Task: Create List Employee Relations in Board Customer Journey Mapping Tools to Workspace Financial Management. Create List Employee Handbook in Board Employer Branding to Workspace Financial Management. Create List Workplace Policies in Board Product Market Fit Analysis and Validation to Workspace Financial Management
Action: Mouse moved to (96, 248)
Screenshot: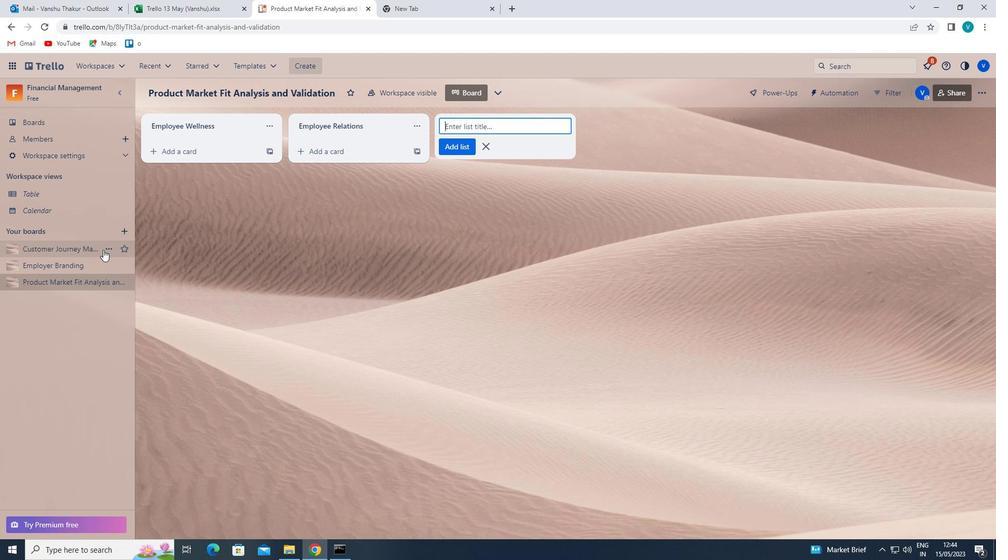
Action: Mouse pressed left at (96, 248)
Screenshot: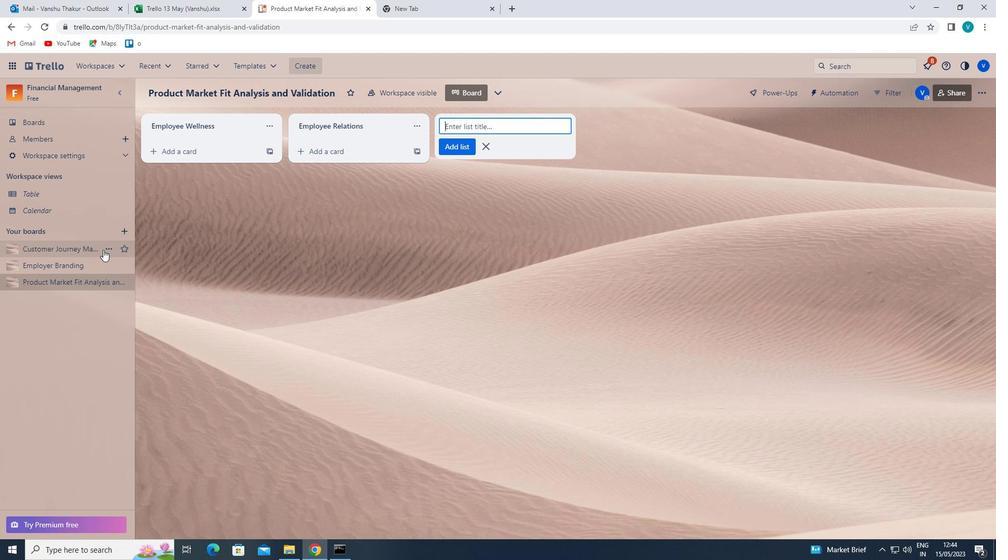 
Action: Mouse moved to (493, 128)
Screenshot: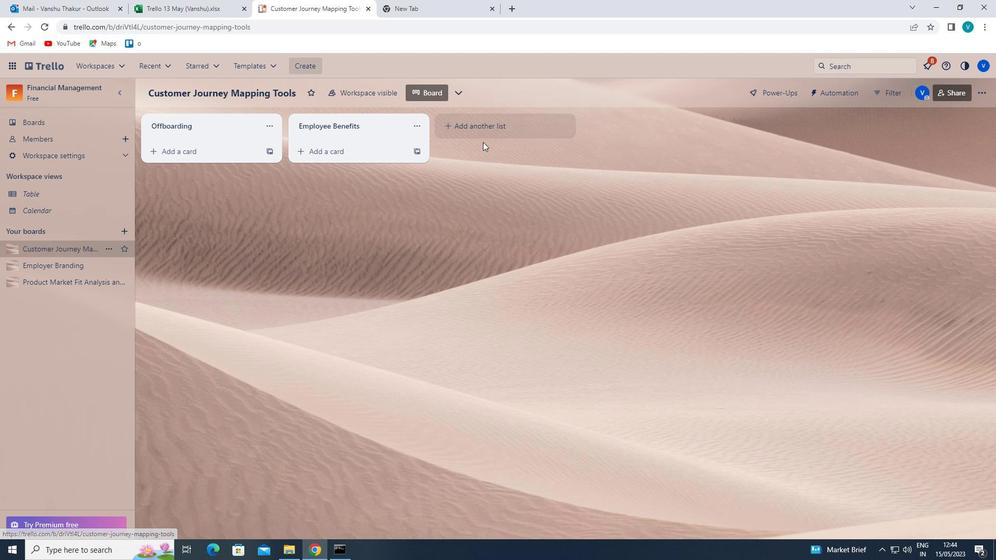 
Action: Mouse pressed left at (493, 128)
Screenshot: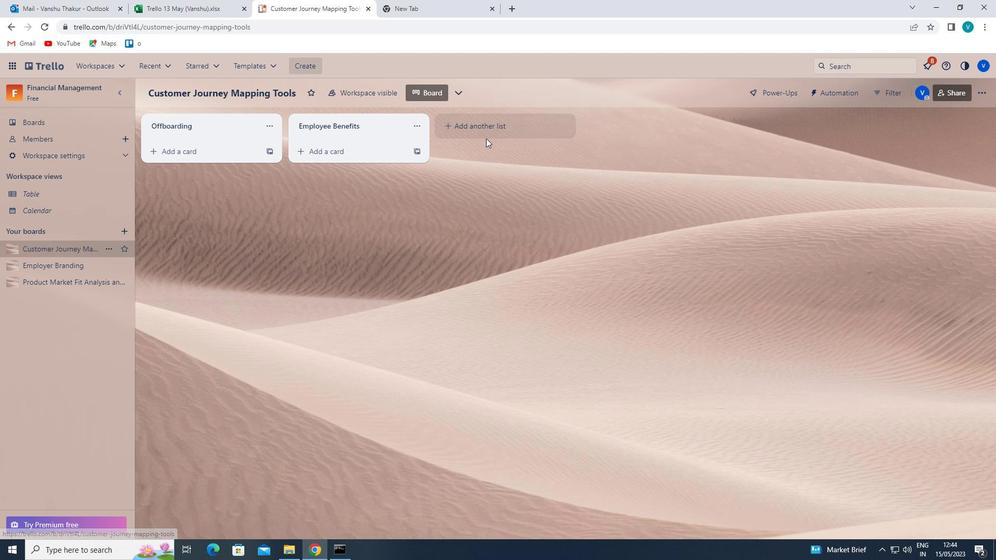 
Action: Key pressed <Key.shift>EMPLOYEE<Key.space><Key.shift>RELATIONS<Key.enter>
Screenshot: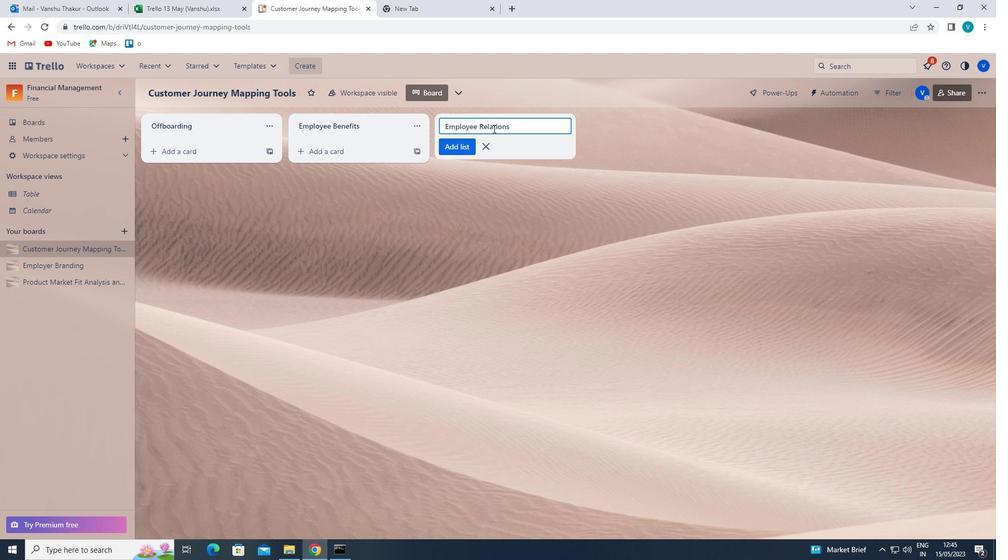 
Action: Mouse moved to (72, 262)
Screenshot: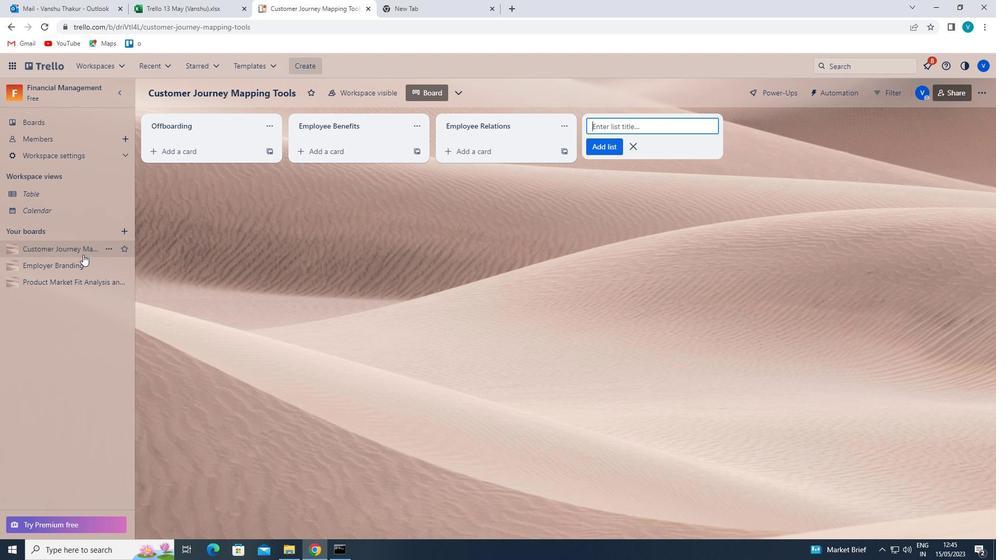 
Action: Mouse pressed left at (72, 262)
Screenshot: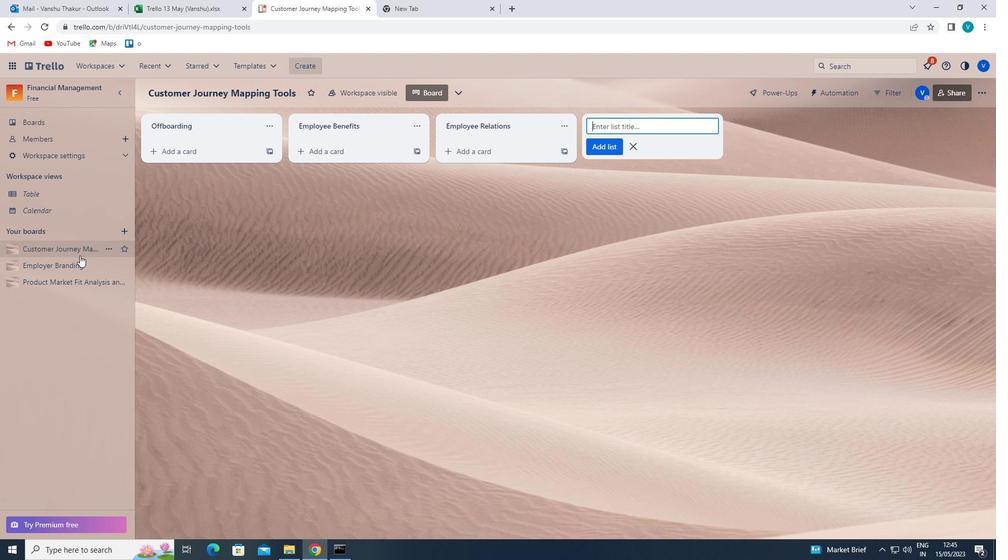 
Action: Mouse moved to (513, 132)
Screenshot: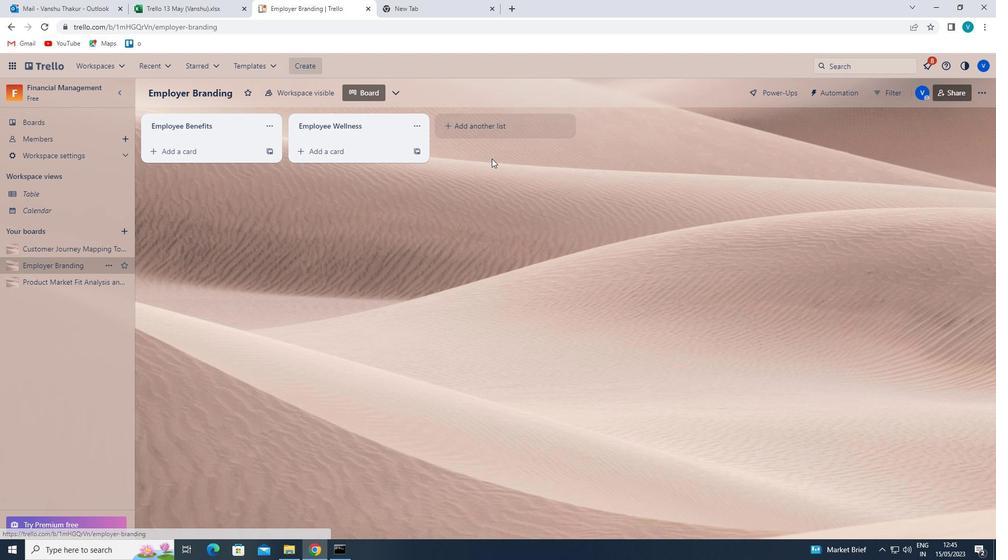 
Action: Mouse pressed left at (513, 132)
Screenshot: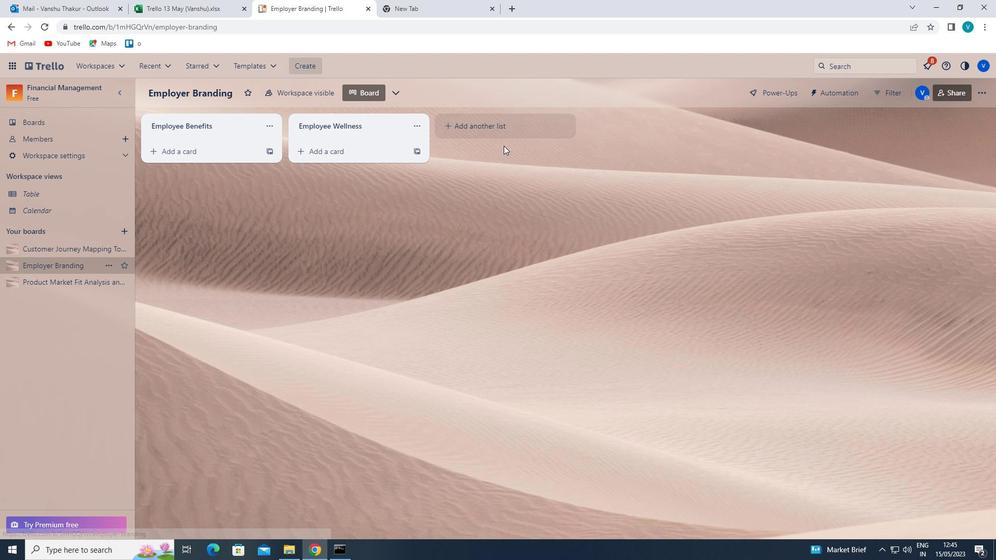 
Action: Mouse moved to (505, 136)
Screenshot: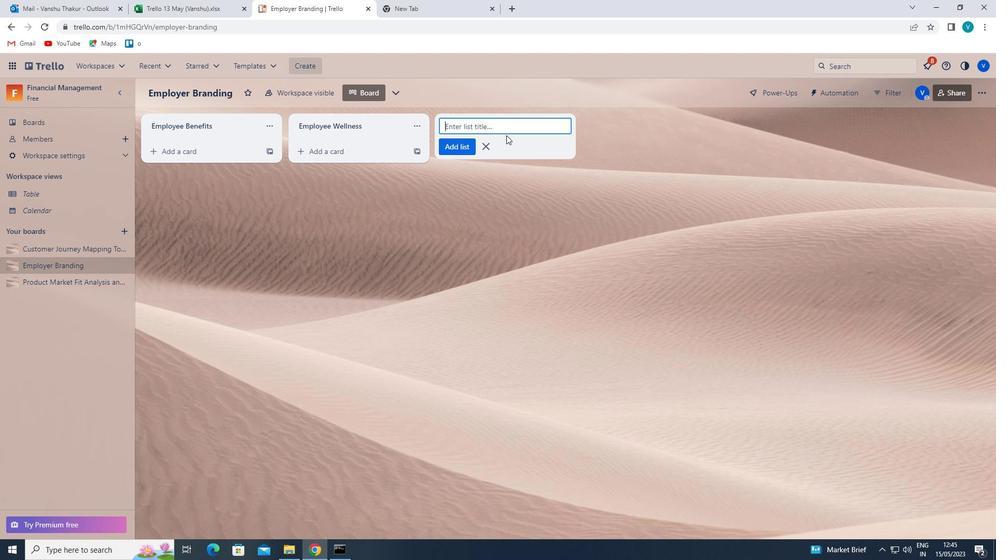 
Action: Key pressed <Key.shift>E
Screenshot: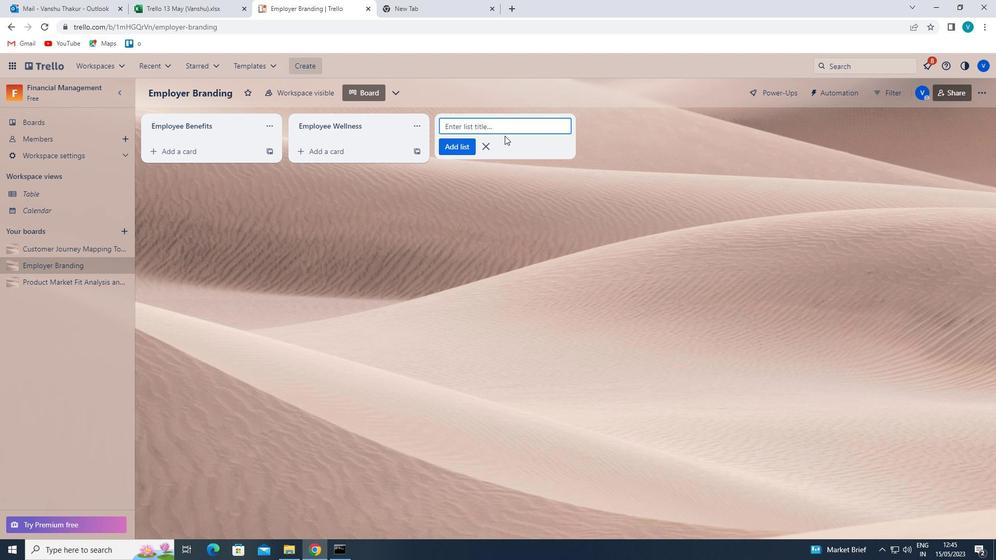 
Action: Mouse moved to (493, 142)
Screenshot: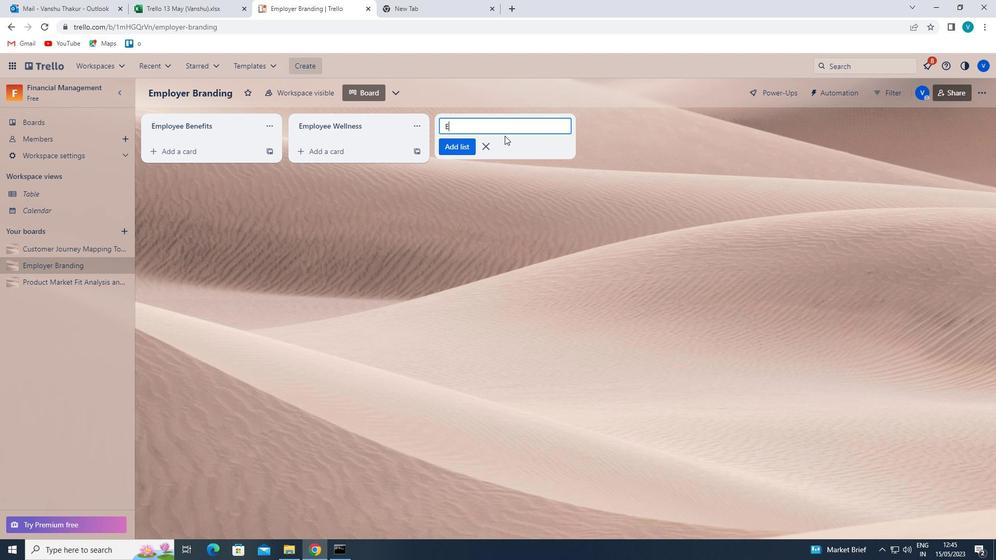 
Action: Key pressed MPLOYEE<Key.space><Key.shift>HANDBOOK<Key.enter>
Screenshot: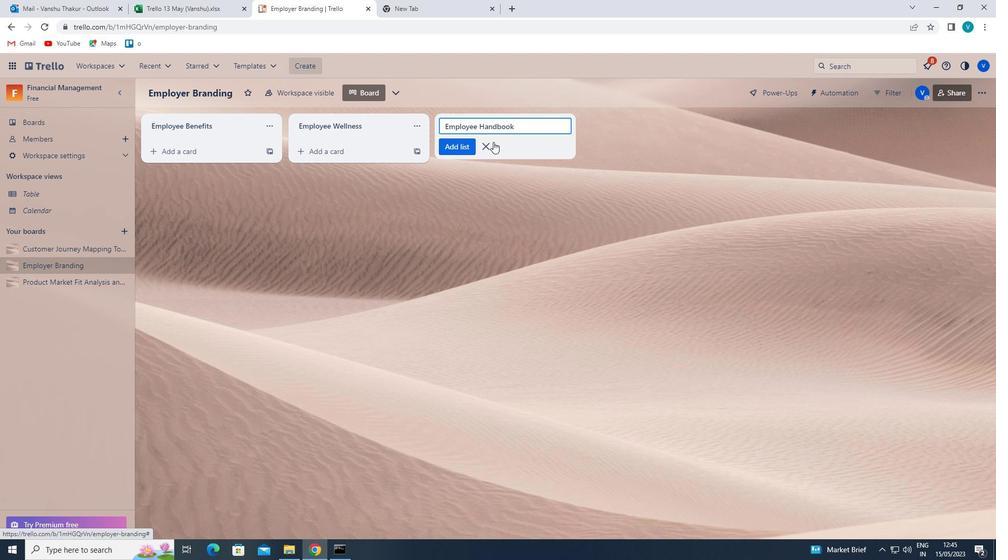 
Action: Mouse moved to (23, 282)
Screenshot: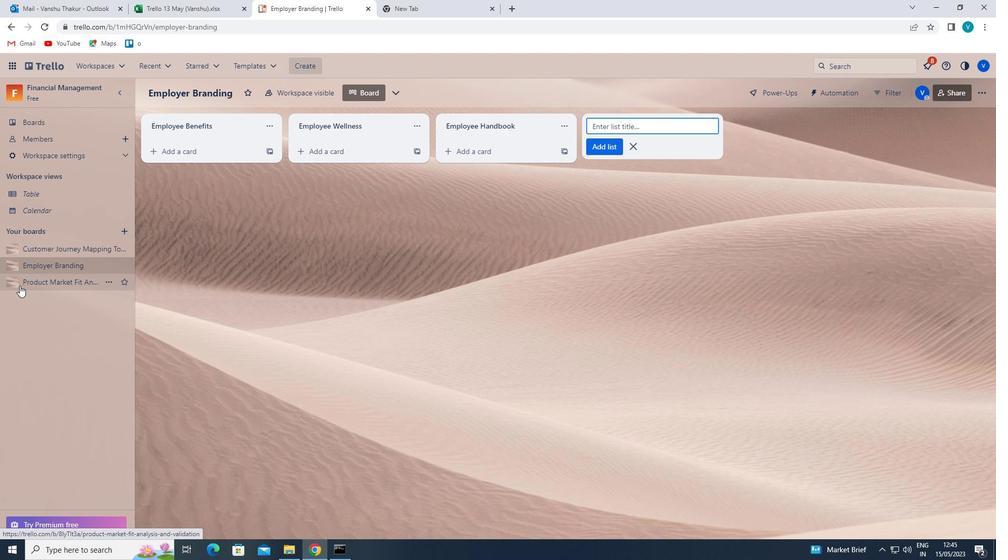 
Action: Mouse pressed left at (23, 282)
Screenshot: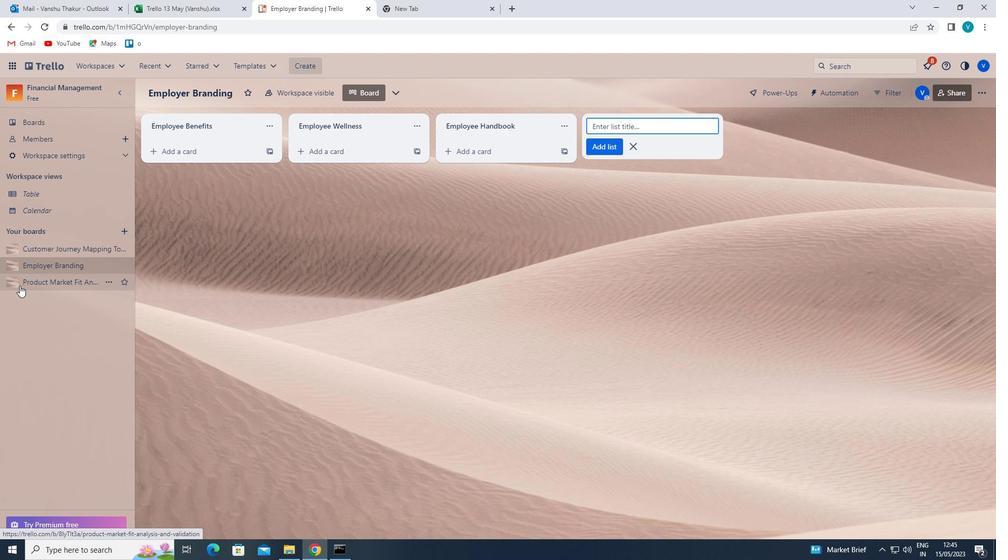 
Action: Mouse moved to (529, 130)
Screenshot: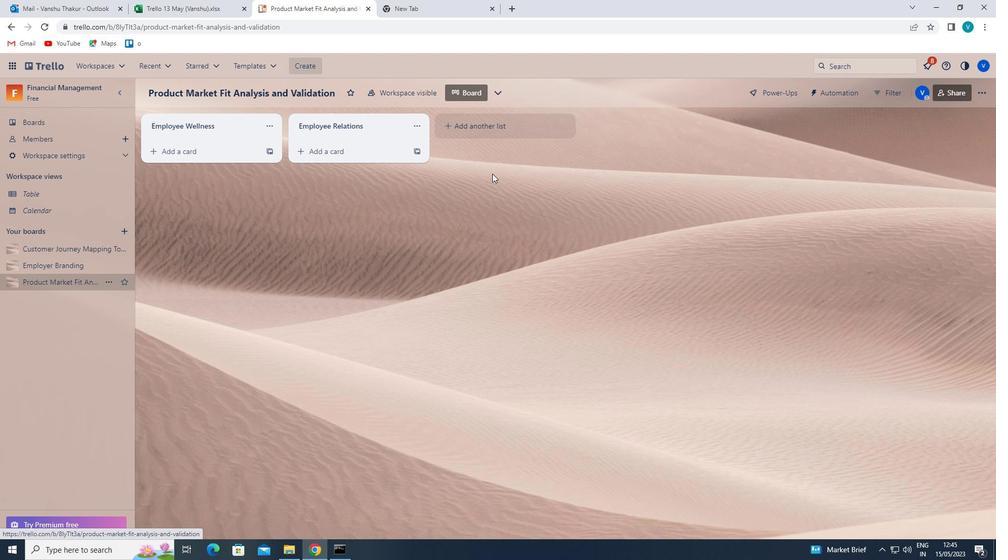 
Action: Mouse pressed left at (529, 130)
Screenshot: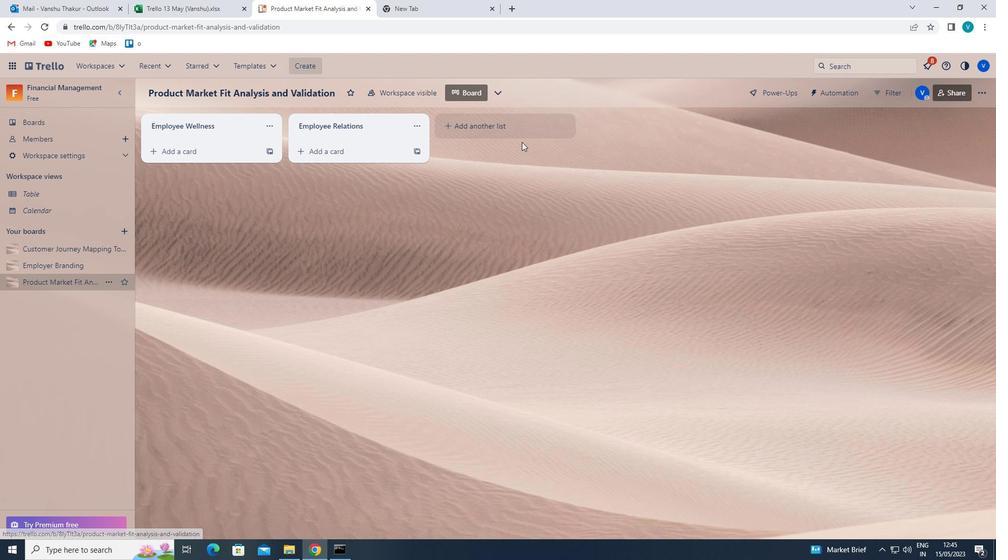 
Action: Key pressed <Key.shift>WORKPLACE<Key.space><Key.shift>POLICIES<Key.enter>
Screenshot: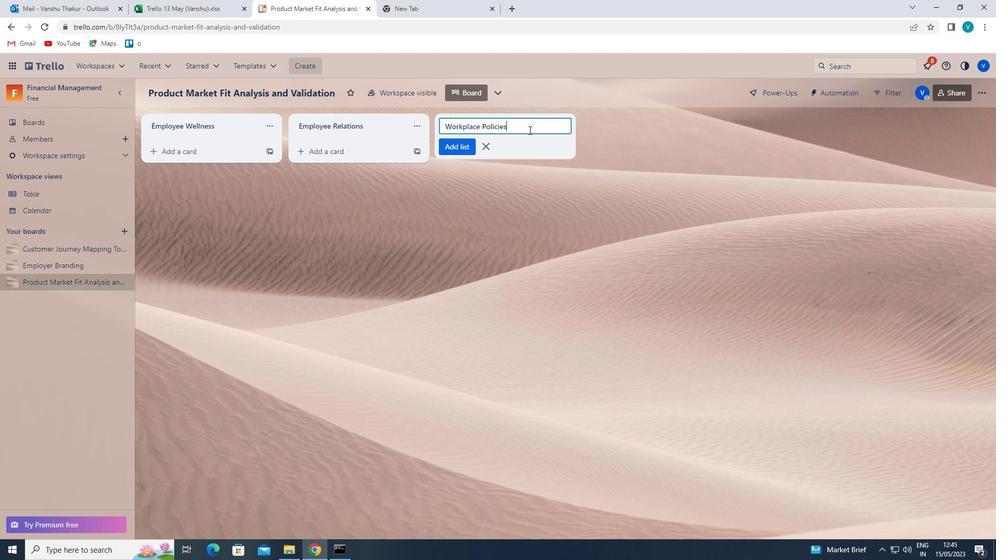 
